 Task: Set the "Capture fragment size" for "Screen Input" to 3."
Action: Mouse moved to (122, 17)
Screenshot: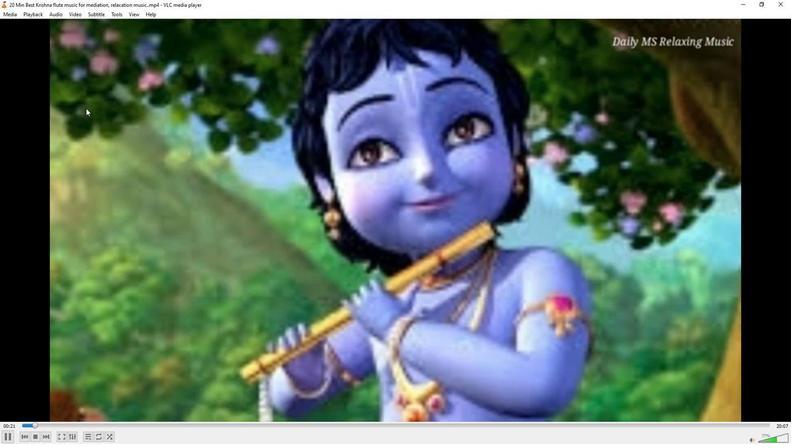 
Action: Mouse pressed left at (122, 17)
Screenshot: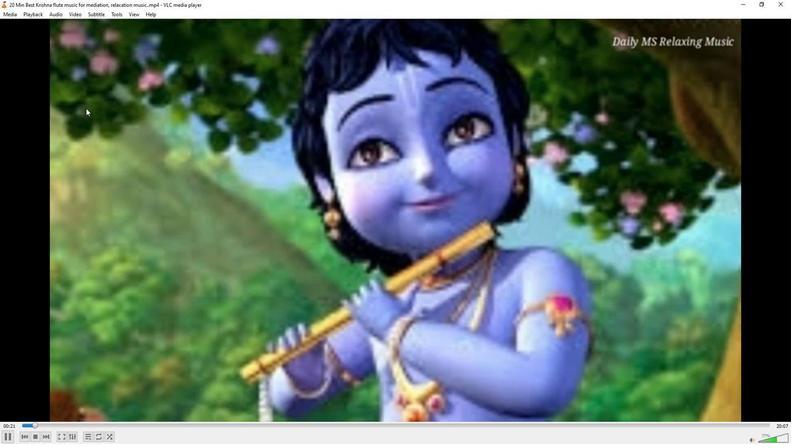 
Action: Mouse moved to (126, 113)
Screenshot: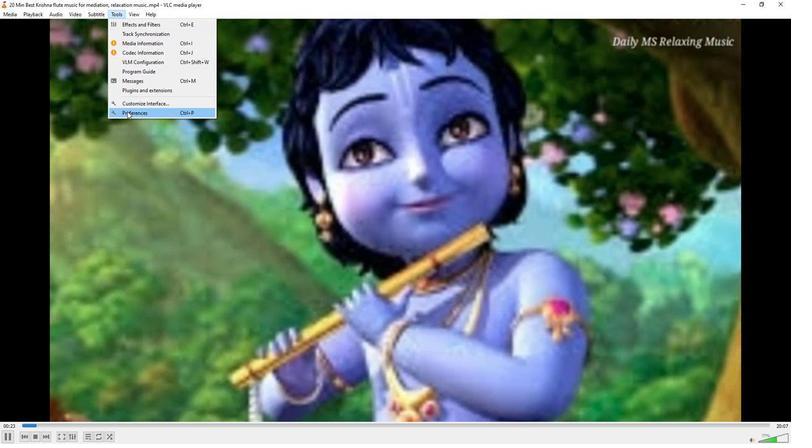 
Action: Mouse pressed left at (126, 113)
Screenshot: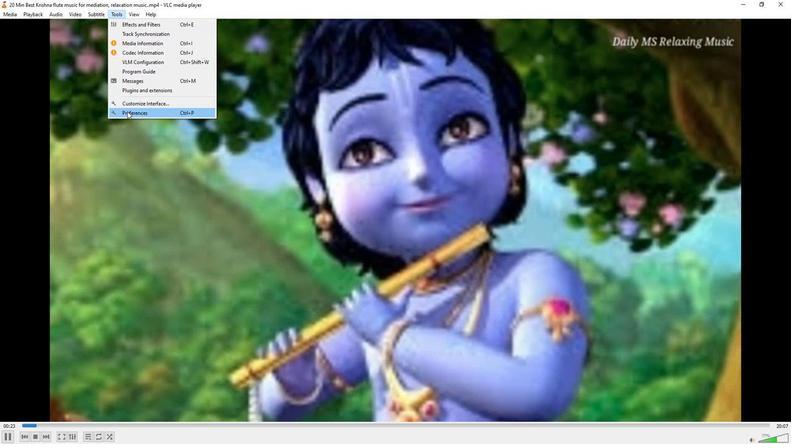 
Action: Mouse moved to (262, 360)
Screenshot: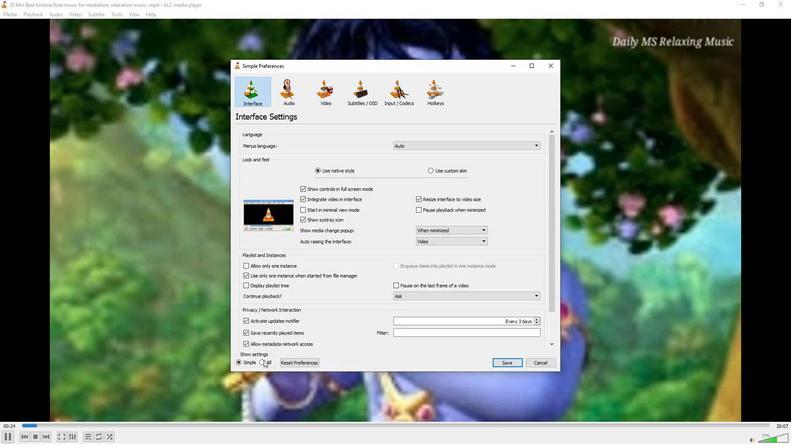 
Action: Mouse pressed left at (262, 360)
Screenshot: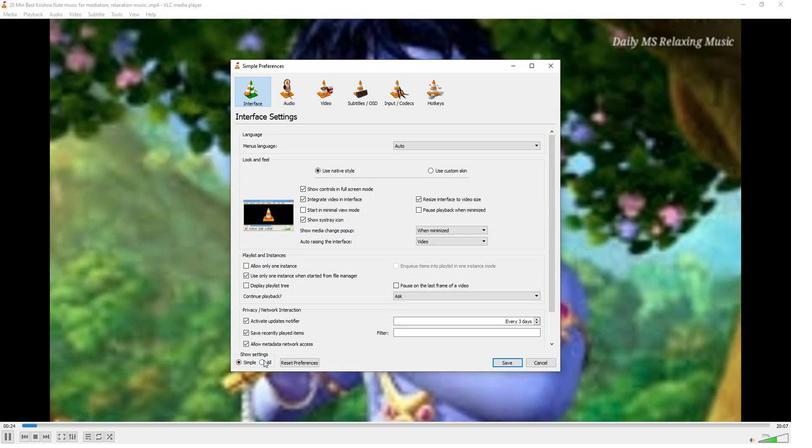 
Action: Mouse moved to (247, 223)
Screenshot: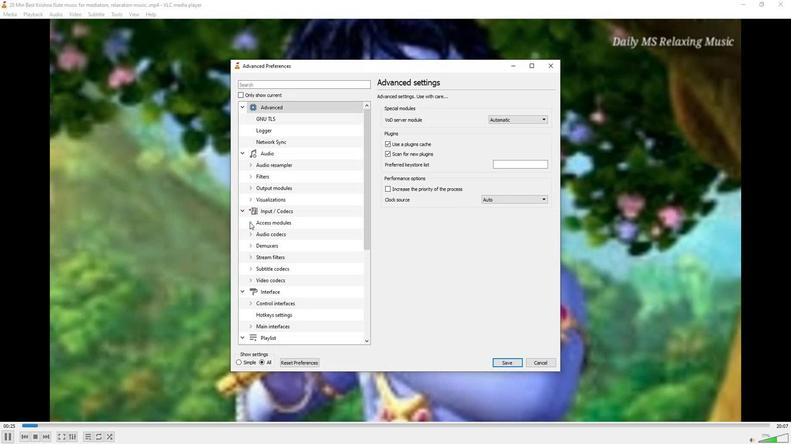
Action: Mouse pressed left at (247, 223)
Screenshot: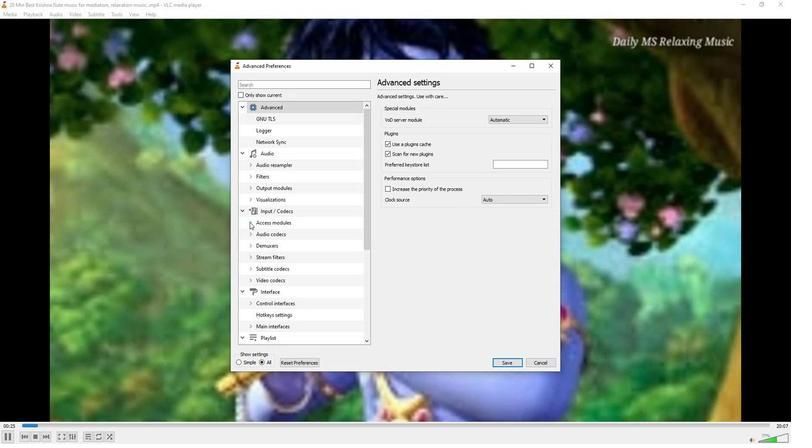 
Action: Mouse moved to (259, 252)
Screenshot: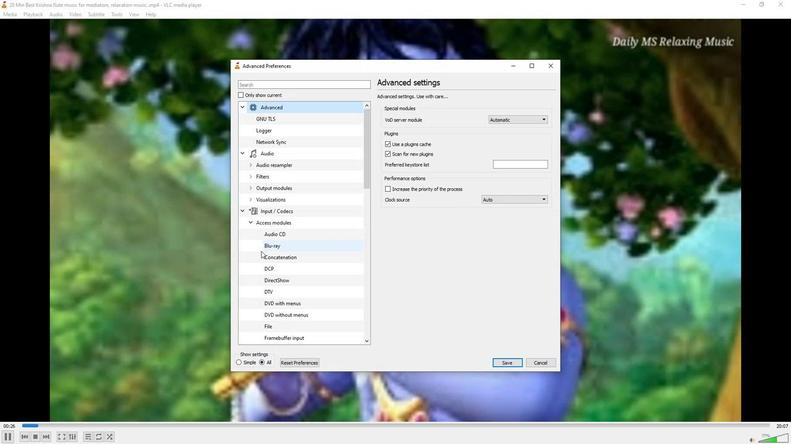 
Action: Mouse scrolled (259, 251) with delta (0, 0)
Screenshot: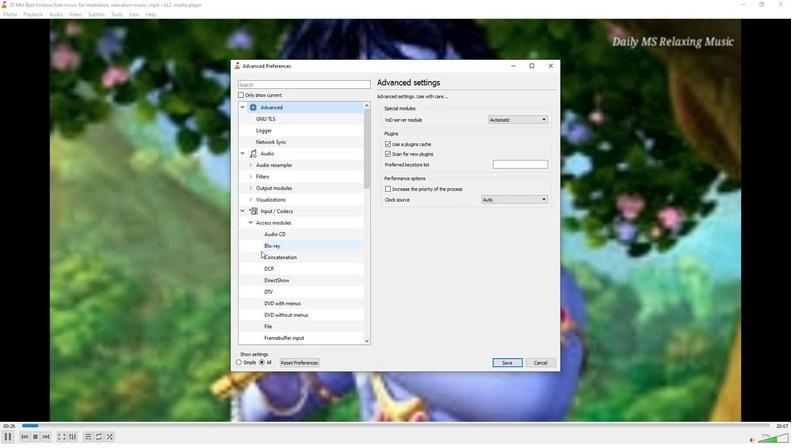 
Action: Mouse scrolled (259, 251) with delta (0, 0)
Screenshot: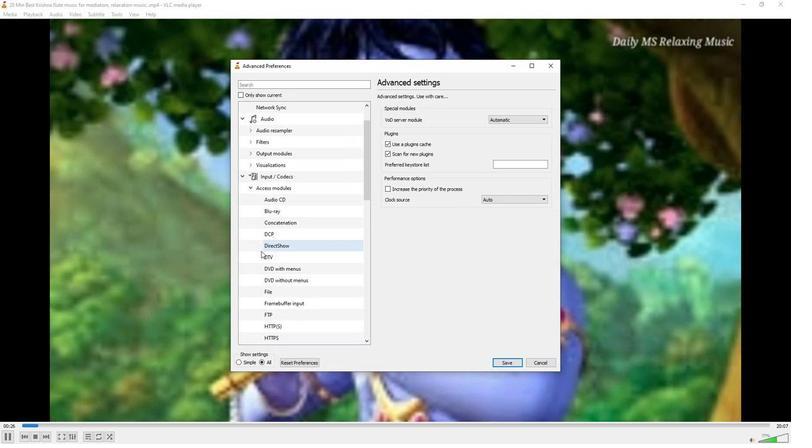 
Action: Mouse scrolled (259, 251) with delta (0, 0)
Screenshot: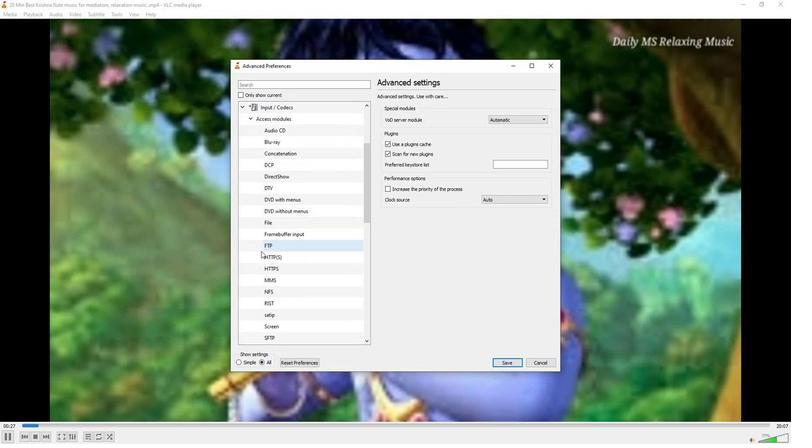 
Action: Mouse scrolled (259, 251) with delta (0, 0)
Screenshot: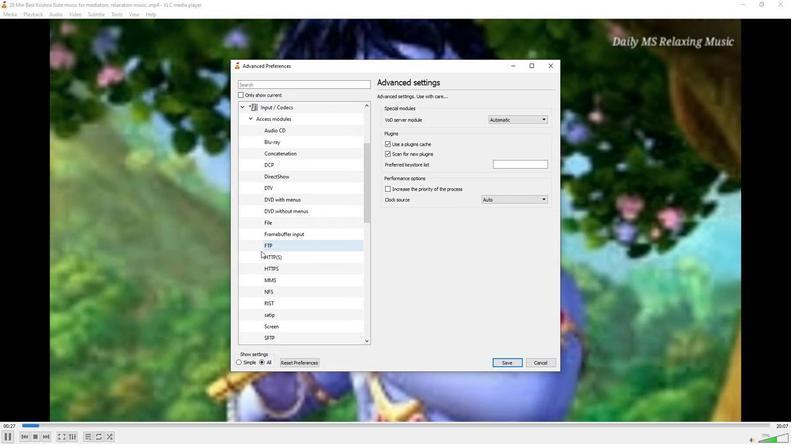 
Action: Mouse moved to (266, 291)
Screenshot: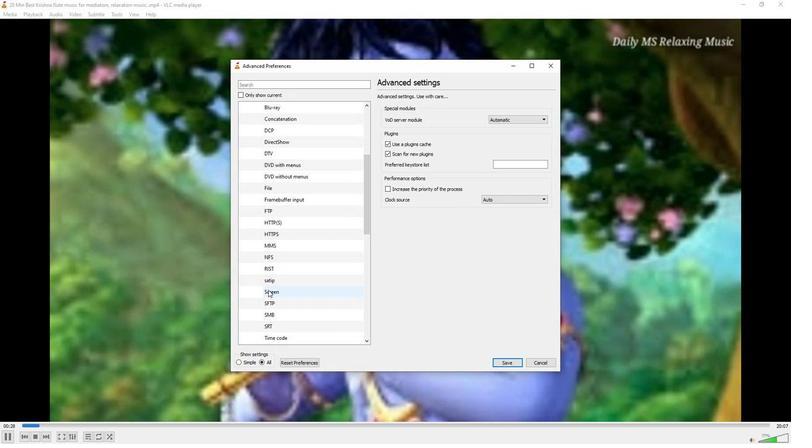 
Action: Mouse pressed left at (266, 291)
Screenshot: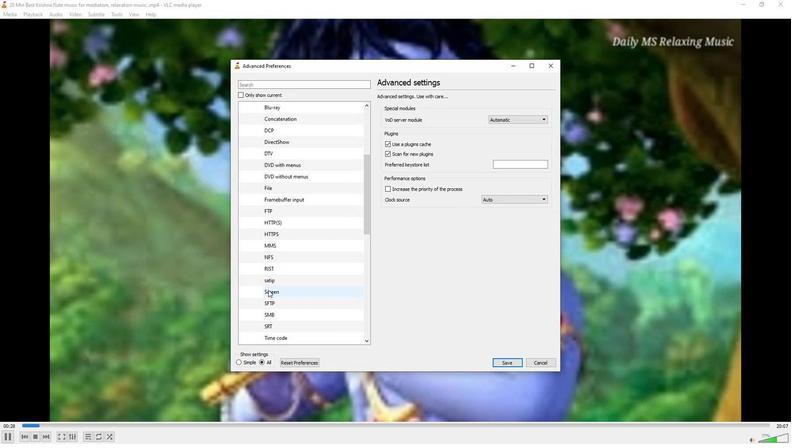 
Action: Mouse moved to (546, 186)
Screenshot: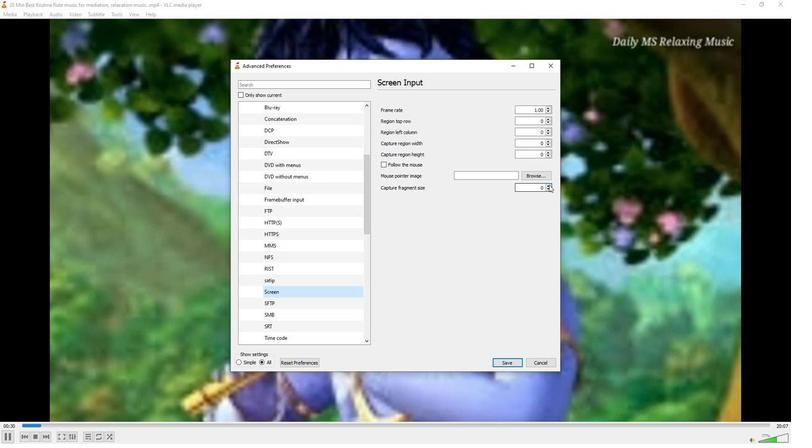 
Action: Mouse pressed left at (546, 186)
Screenshot: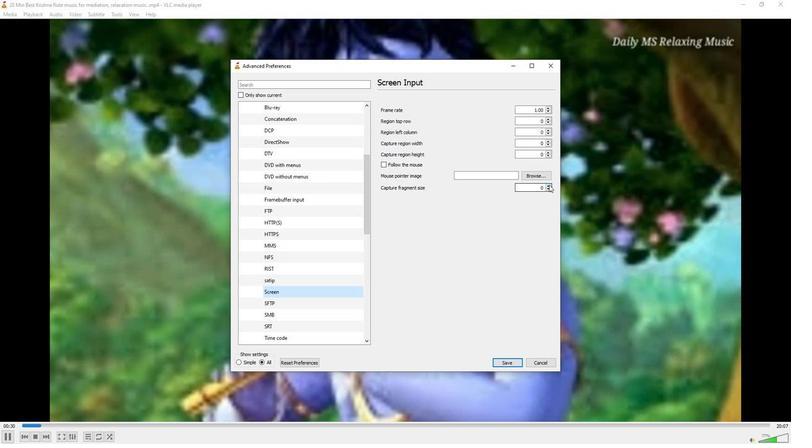
Action: Mouse pressed left at (546, 186)
Screenshot: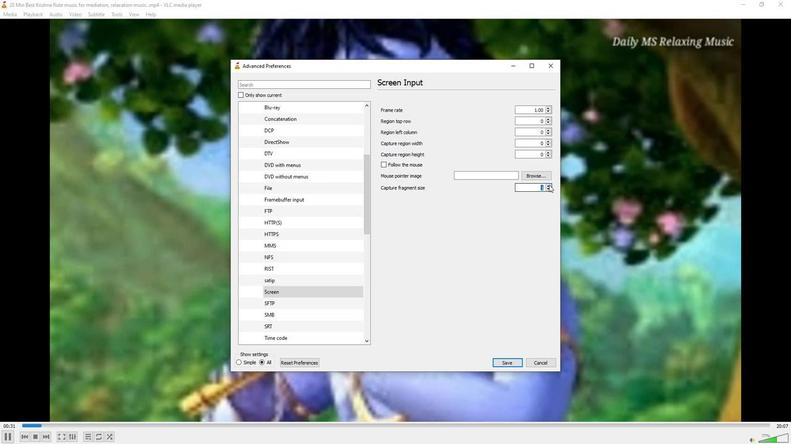 
Action: Mouse pressed left at (546, 186)
Screenshot: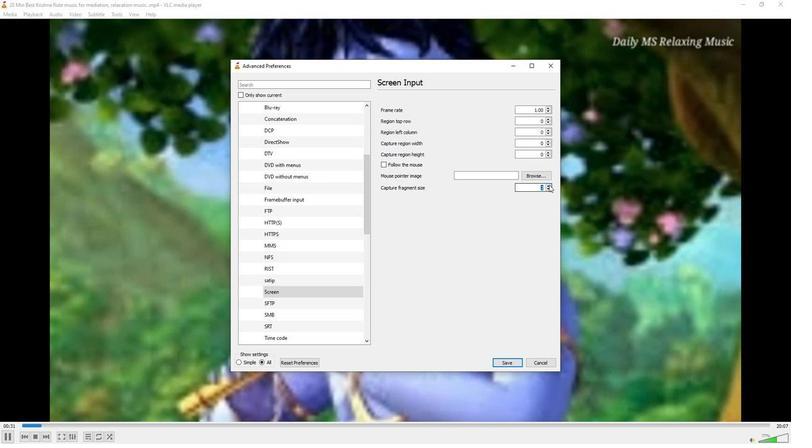 
Action: Mouse moved to (534, 213)
Screenshot: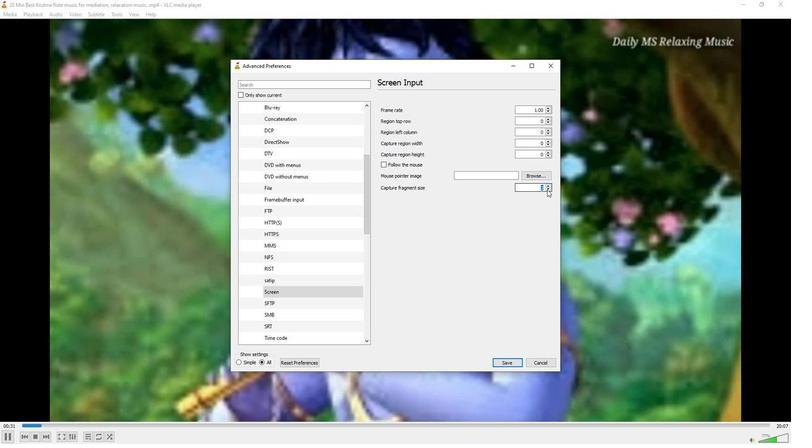 
Action: Mouse pressed left at (534, 213)
Screenshot: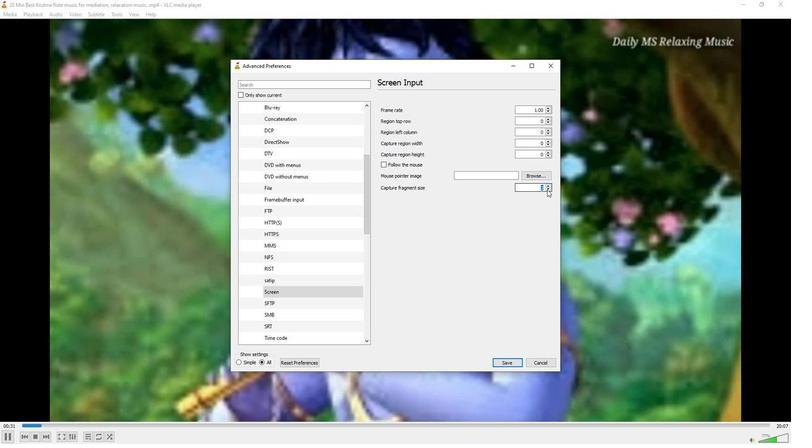 
